 Task: Create a due date automation trigger when advanced on, on the wednesday of the week a card is due add fields with custom field "Resume" set to 10 at 11:00 AM.
Action: Mouse moved to (1154, 92)
Screenshot: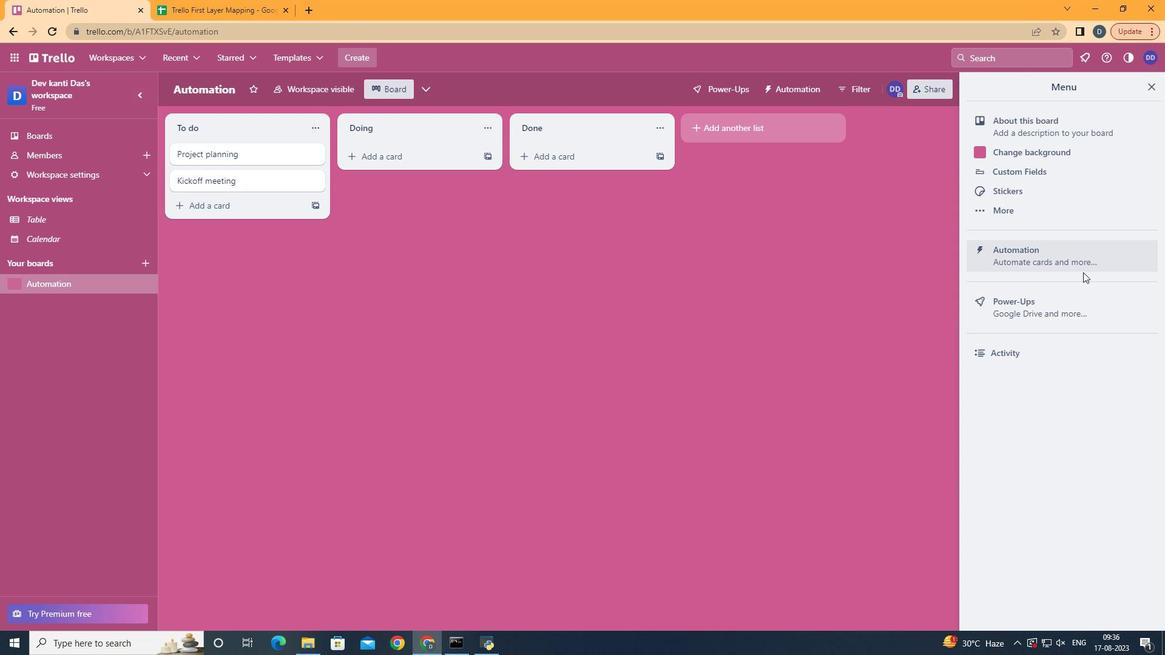 
Action: Mouse pressed left at (1154, 92)
Screenshot: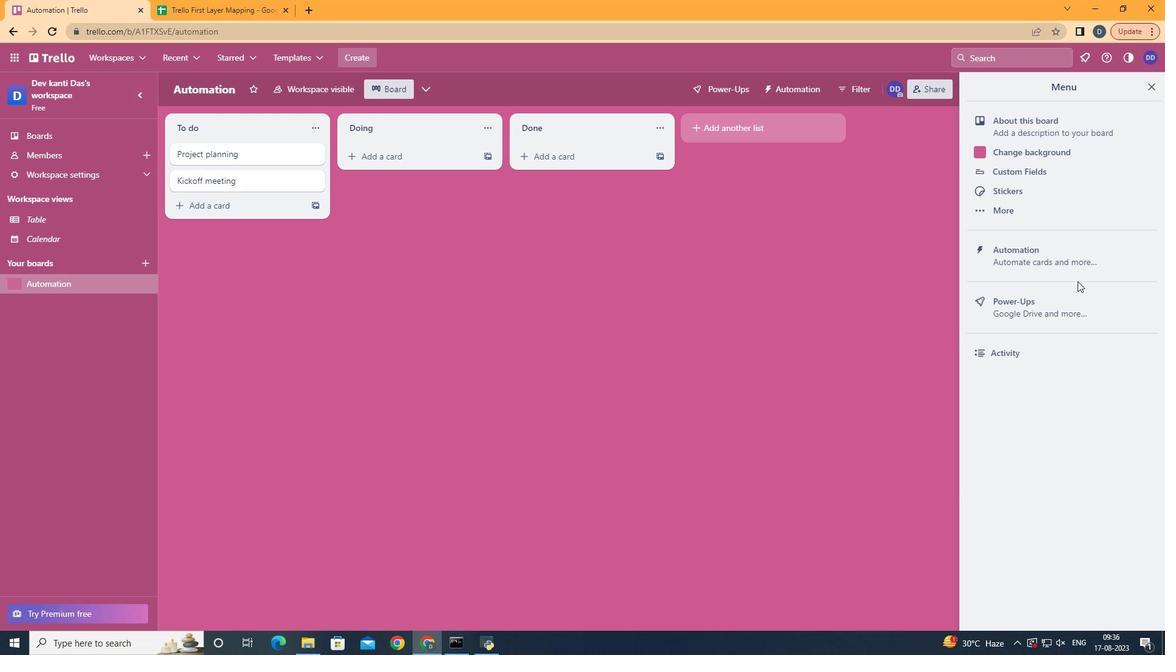 
Action: Mouse moved to (1082, 261)
Screenshot: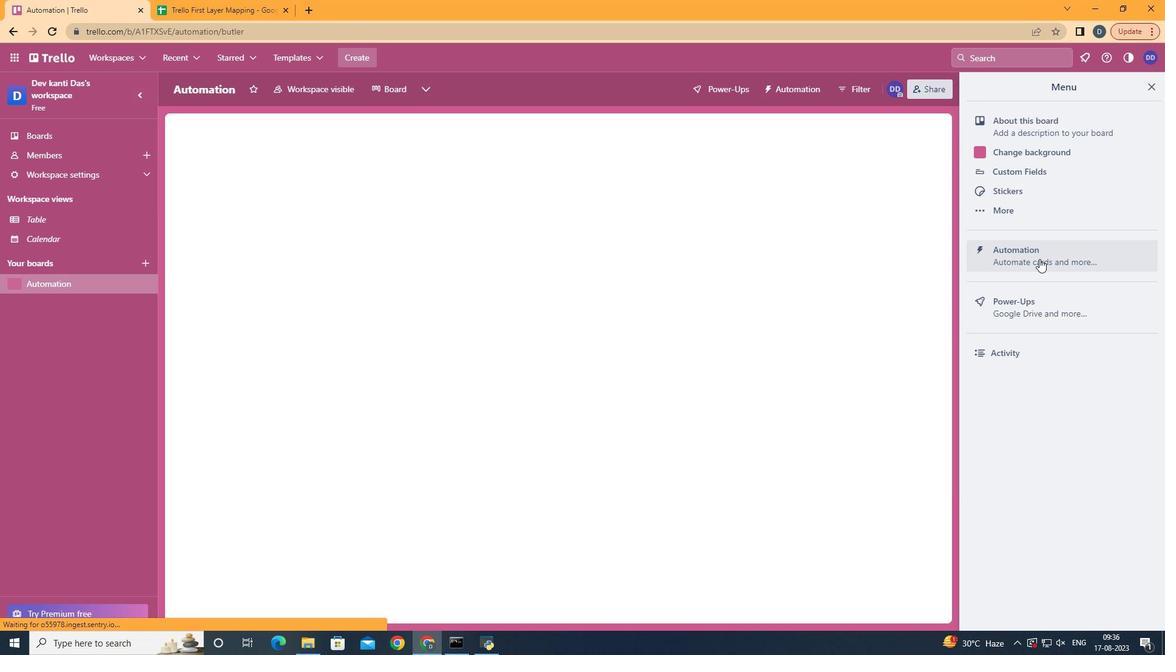 
Action: Mouse pressed left at (1082, 261)
Screenshot: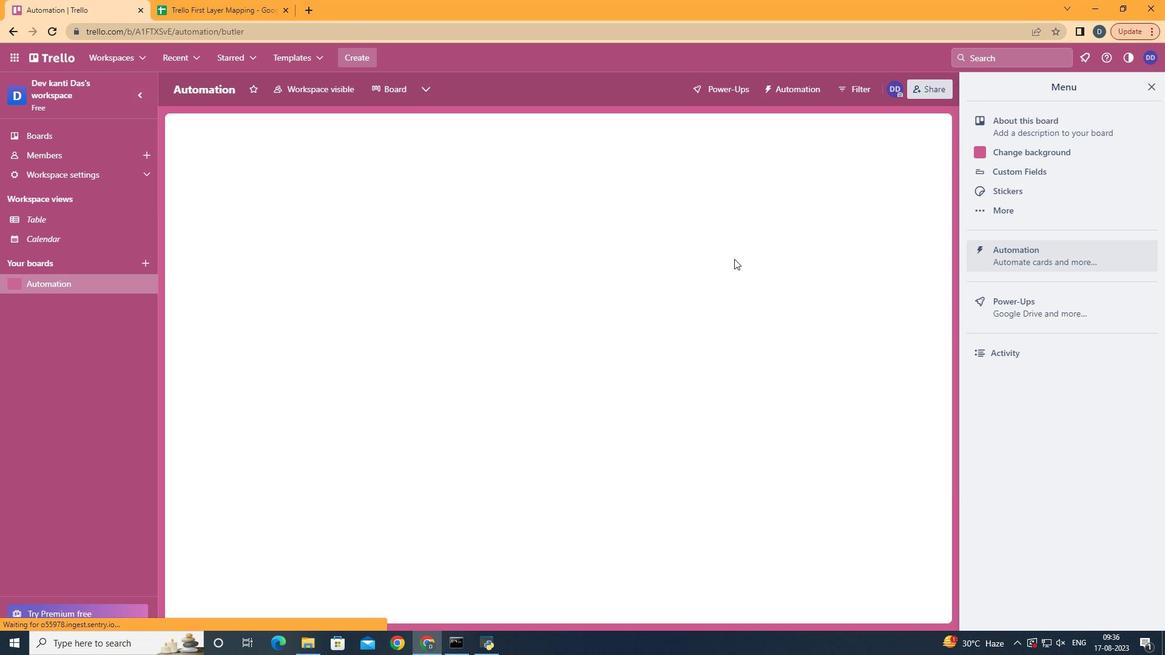
Action: Mouse moved to (235, 244)
Screenshot: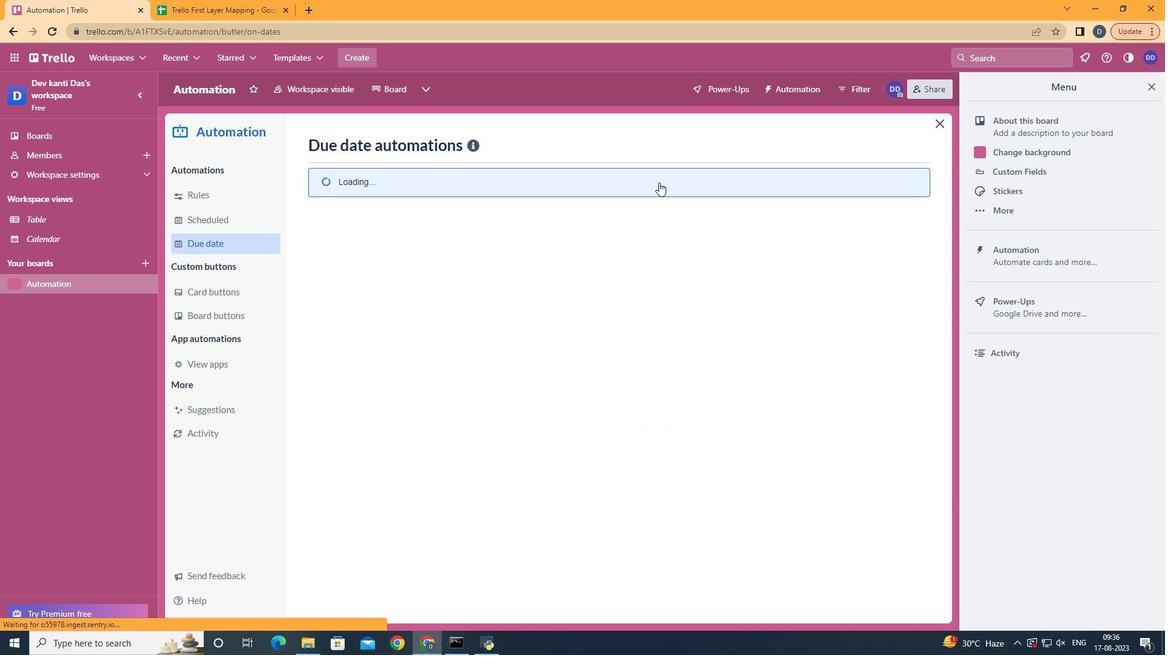 
Action: Mouse pressed left at (235, 244)
Screenshot: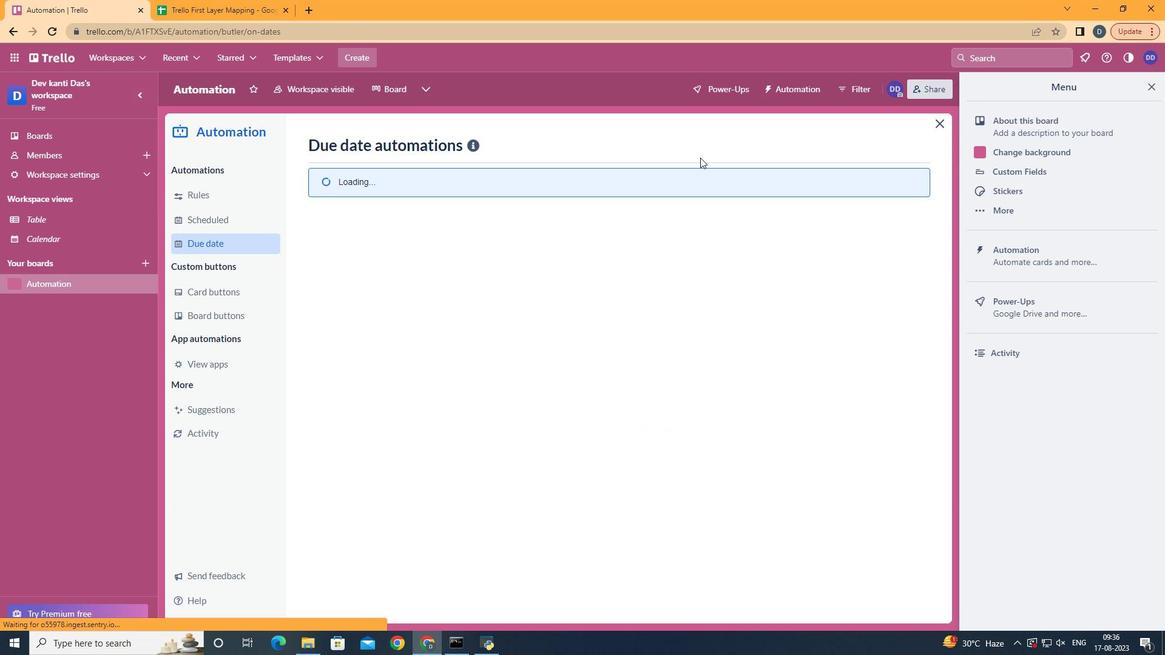 
Action: Mouse moved to (879, 142)
Screenshot: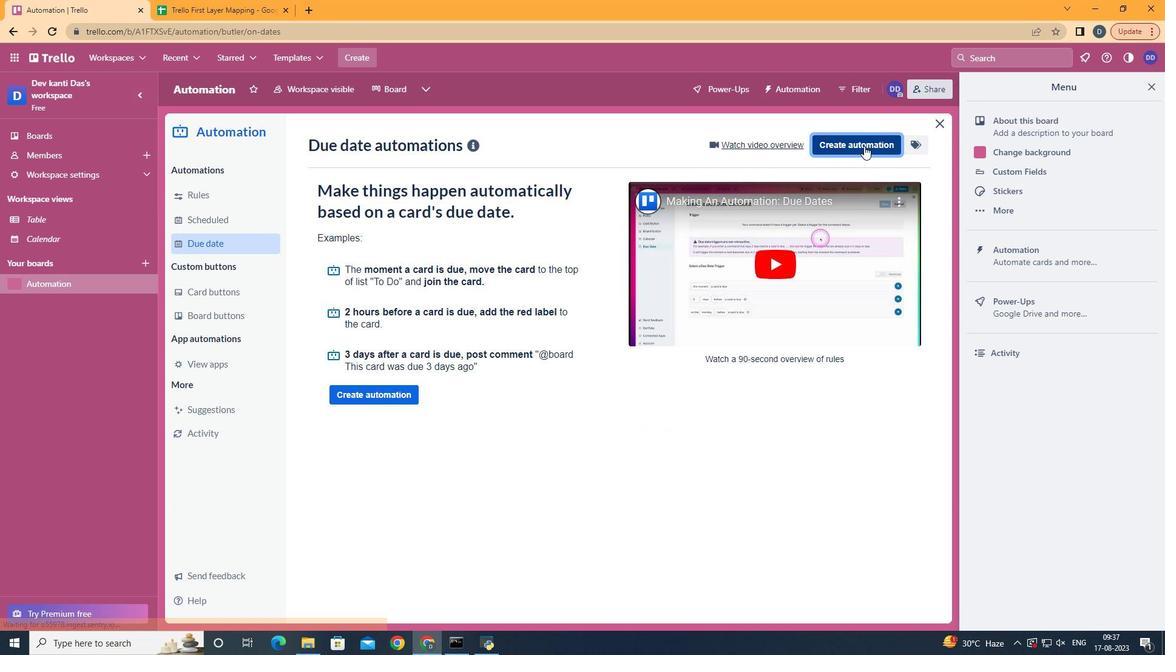 
Action: Mouse pressed left at (879, 142)
Screenshot: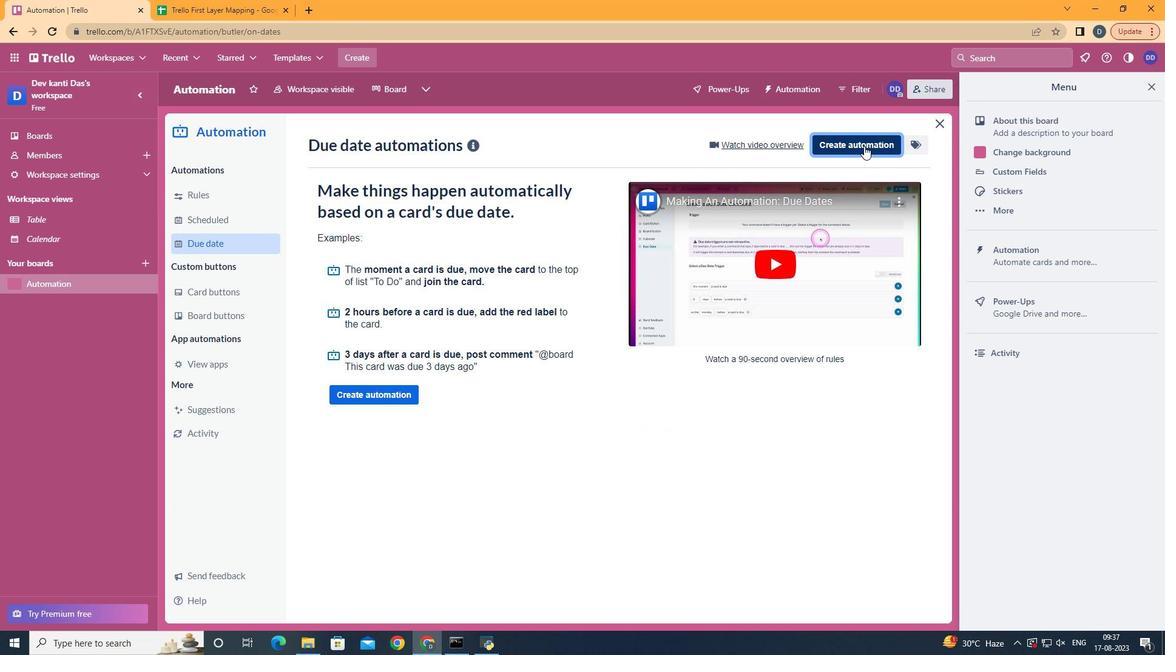 
Action: Mouse moved to (865, 148)
Screenshot: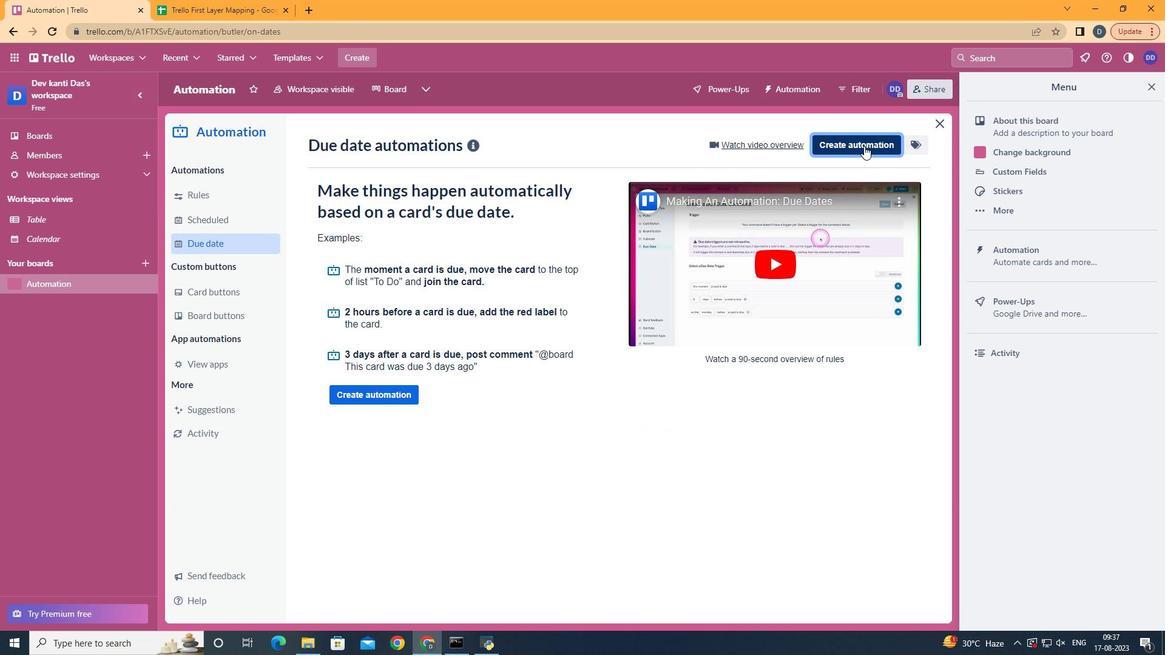 
Action: Mouse pressed left at (865, 148)
Screenshot: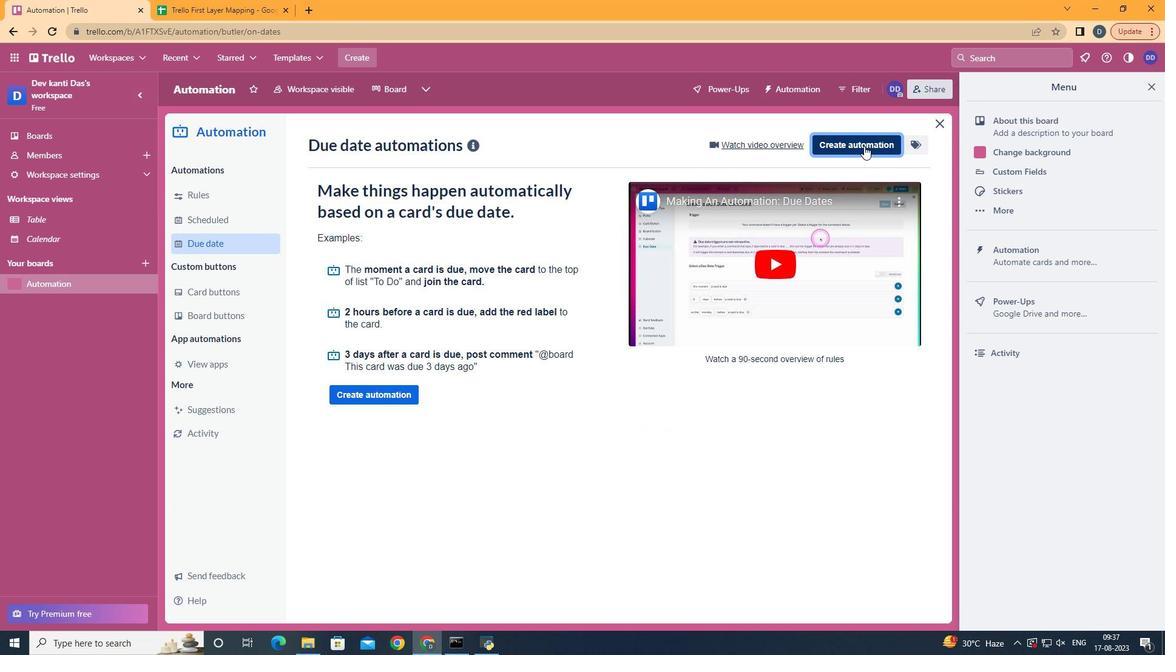 
Action: Mouse moved to (646, 266)
Screenshot: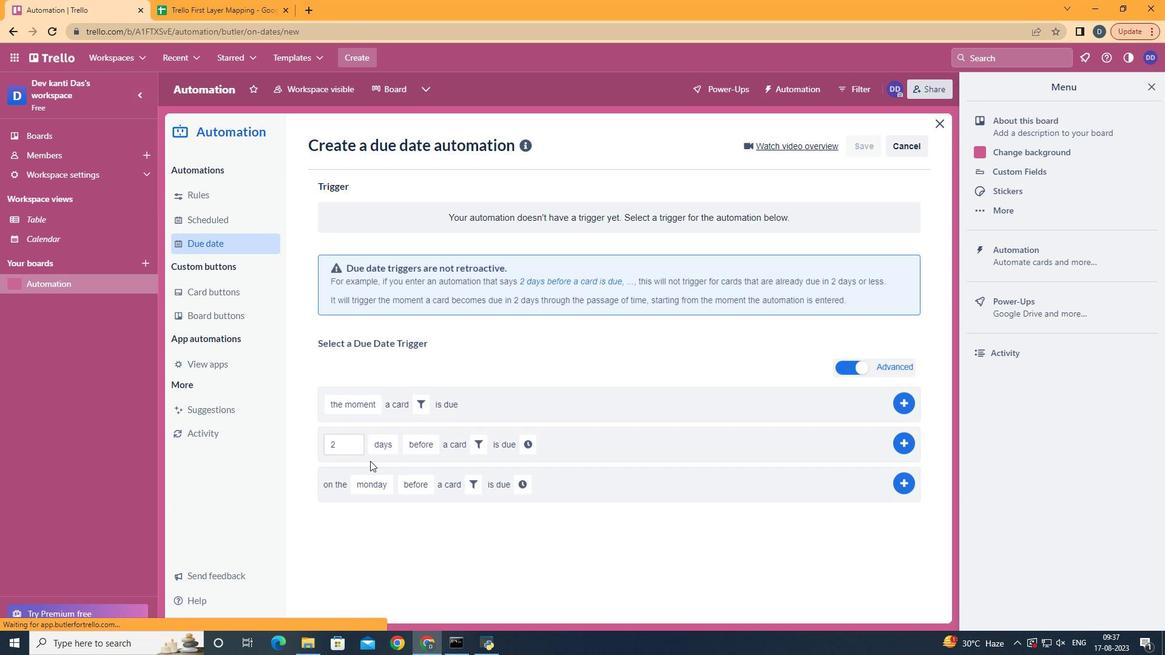 
Action: Mouse pressed left at (646, 266)
Screenshot: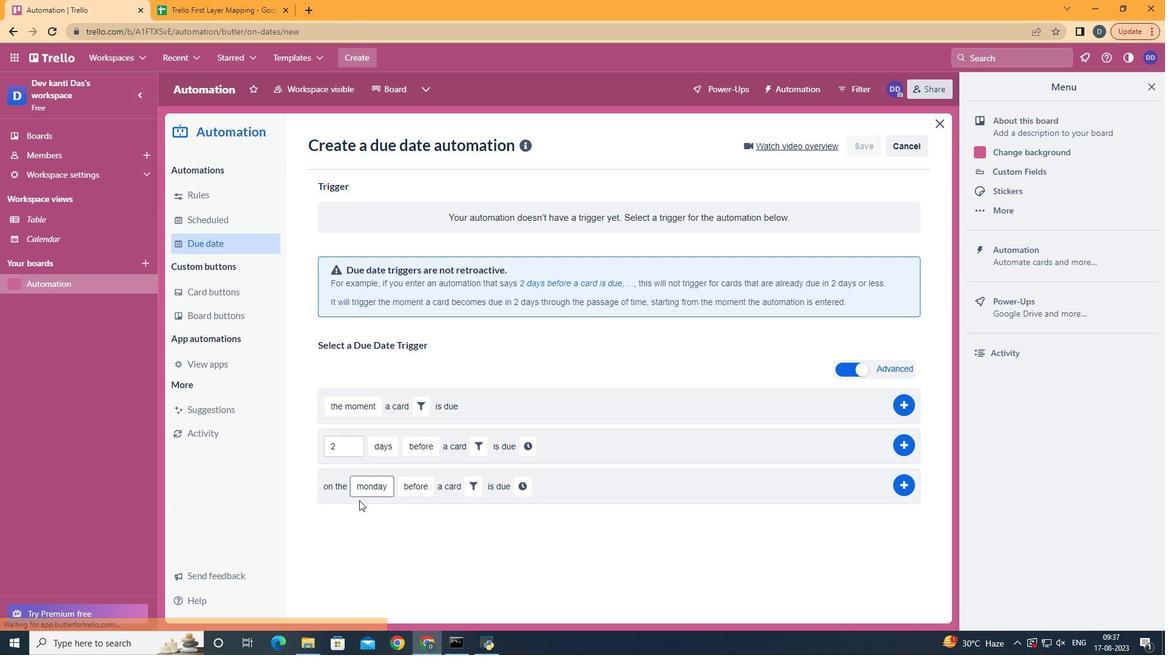 
Action: Mouse moved to (393, 360)
Screenshot: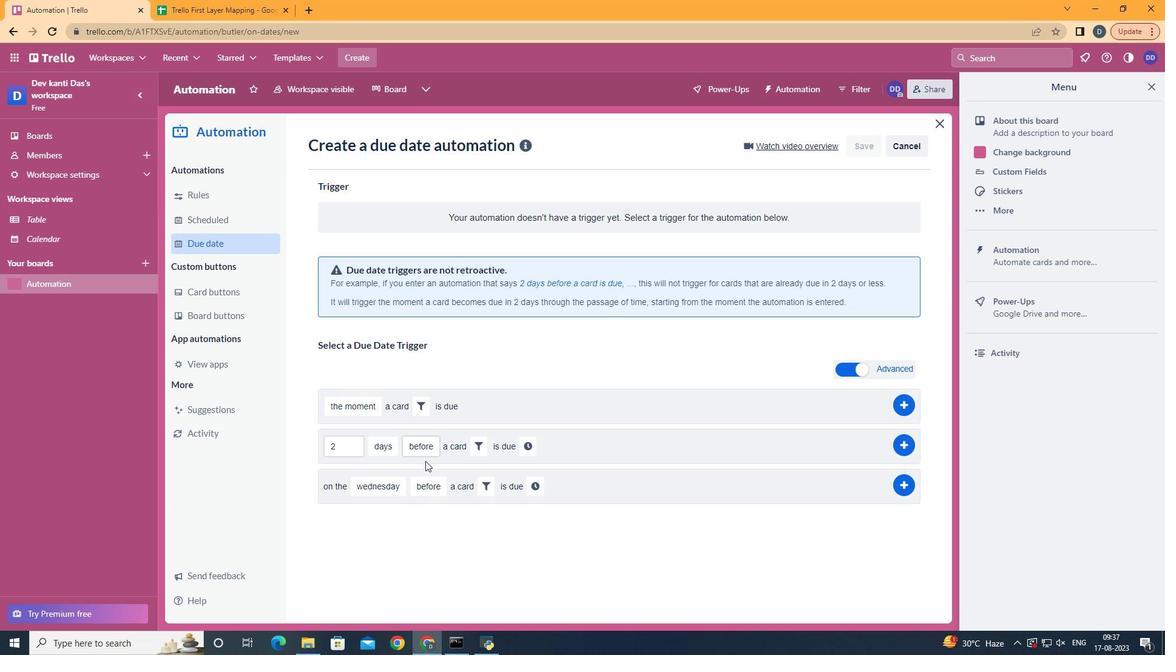 
Action: Mouse pressed left at (393, 360)
Screenshot: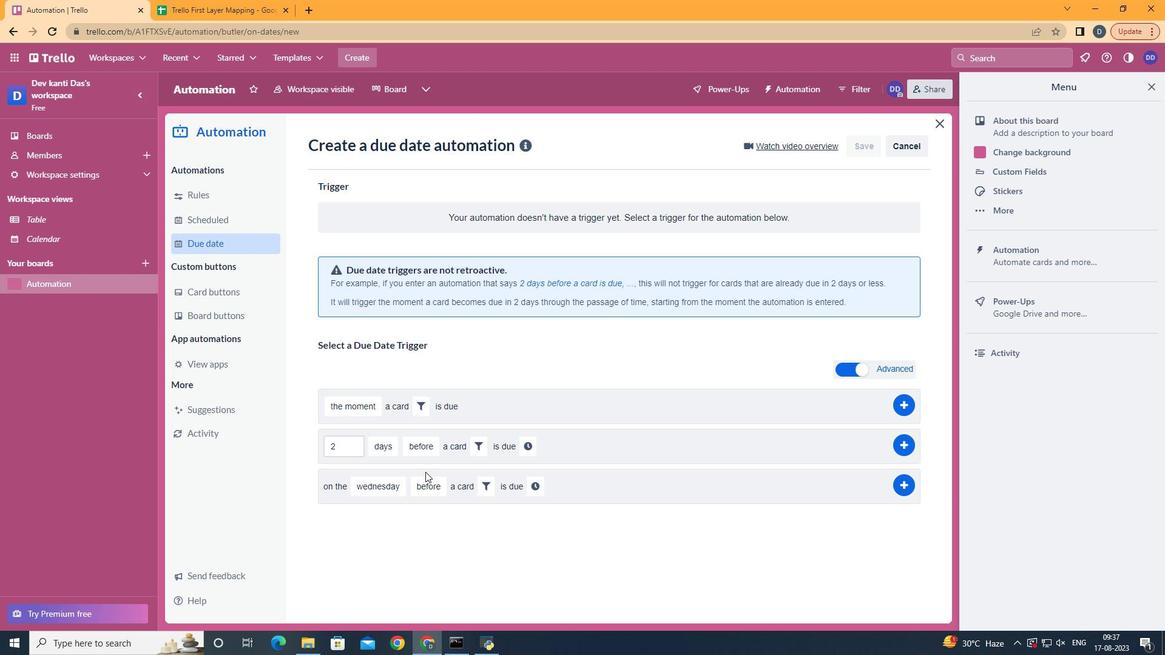 
Action: Mouse moved to (449, 561)
Screenshot: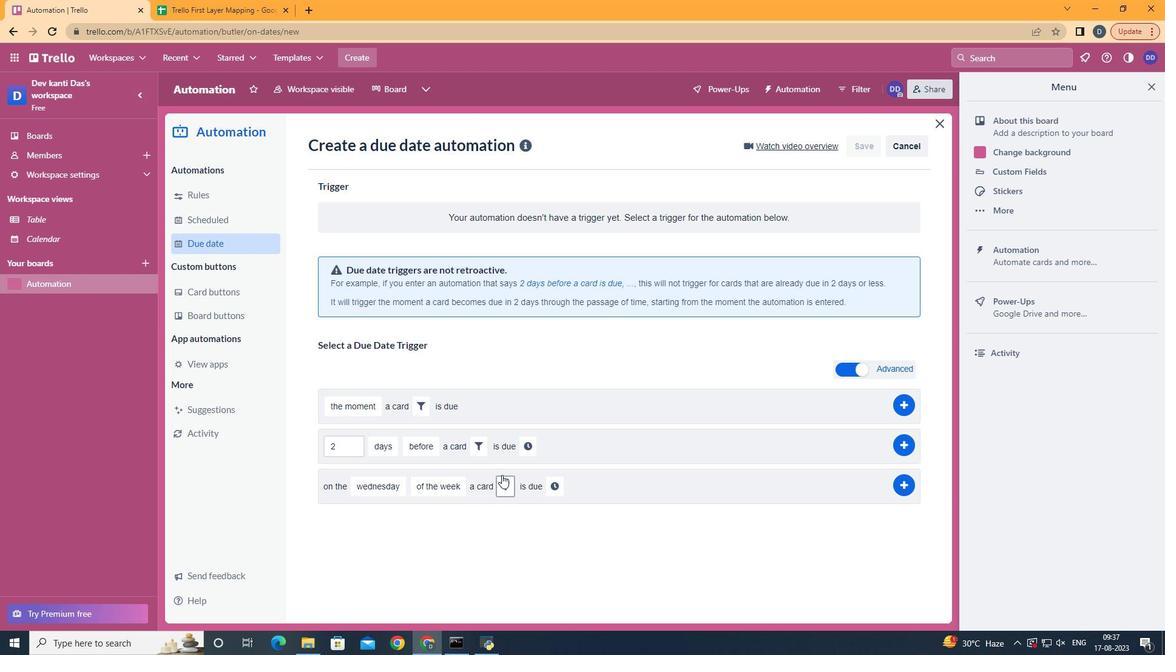 
Action: Mouse pressed left at (449, 561)
Screenshot: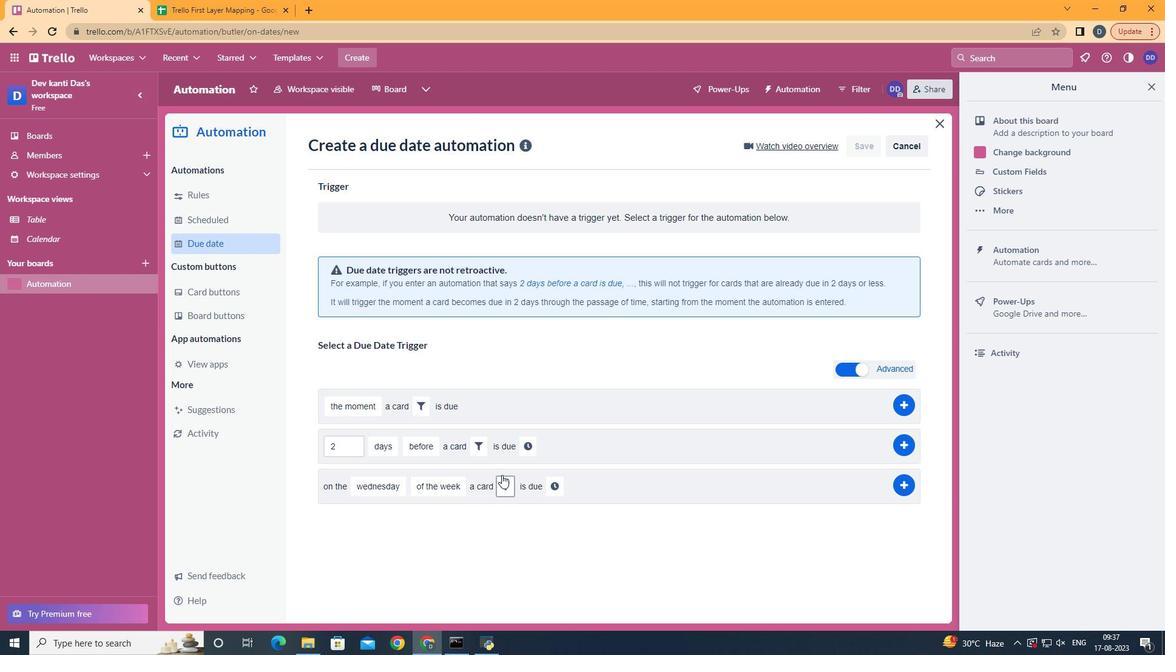 
Action: Mouse moved to (503, 476)
Screenshot: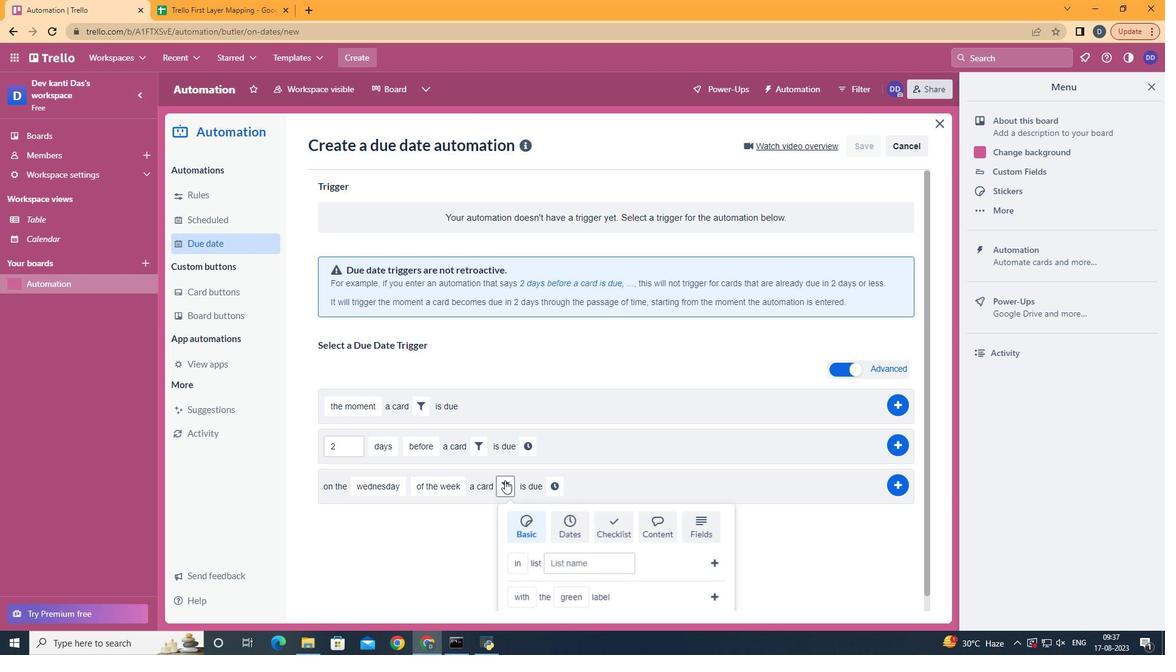 
Action: Mouse pressed left at (503, 476)
Screenshot: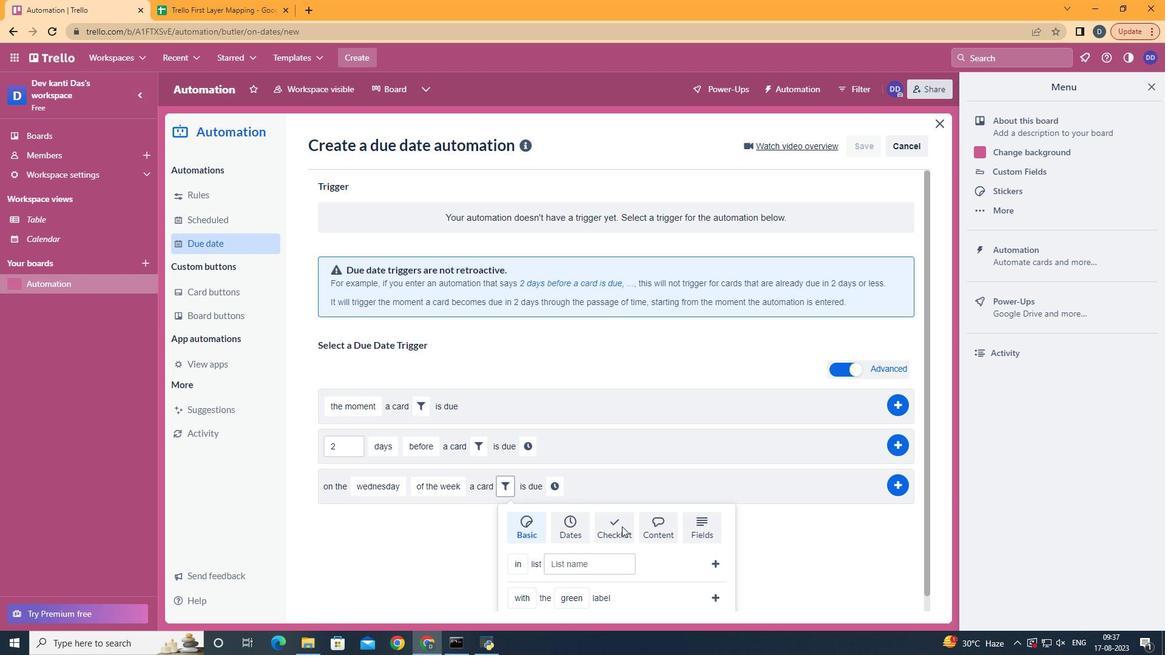 
Action: Mouse moved to (693, 532)
Screenshot: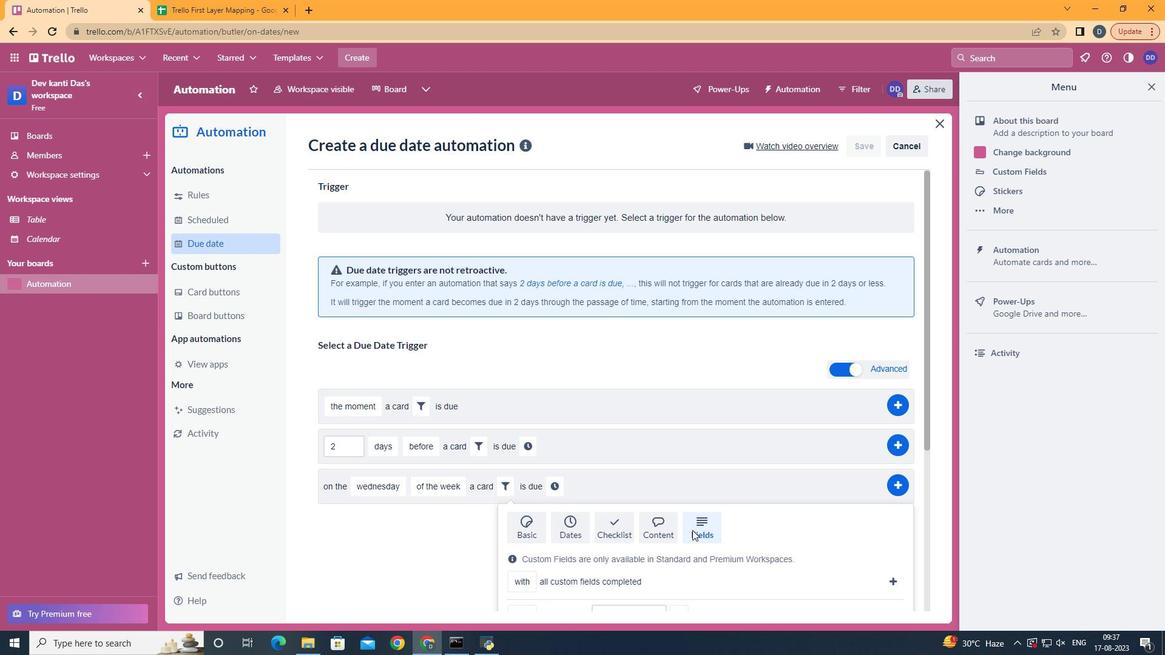 
Action: Mouse pressed left at (693, 532)
Screenshot: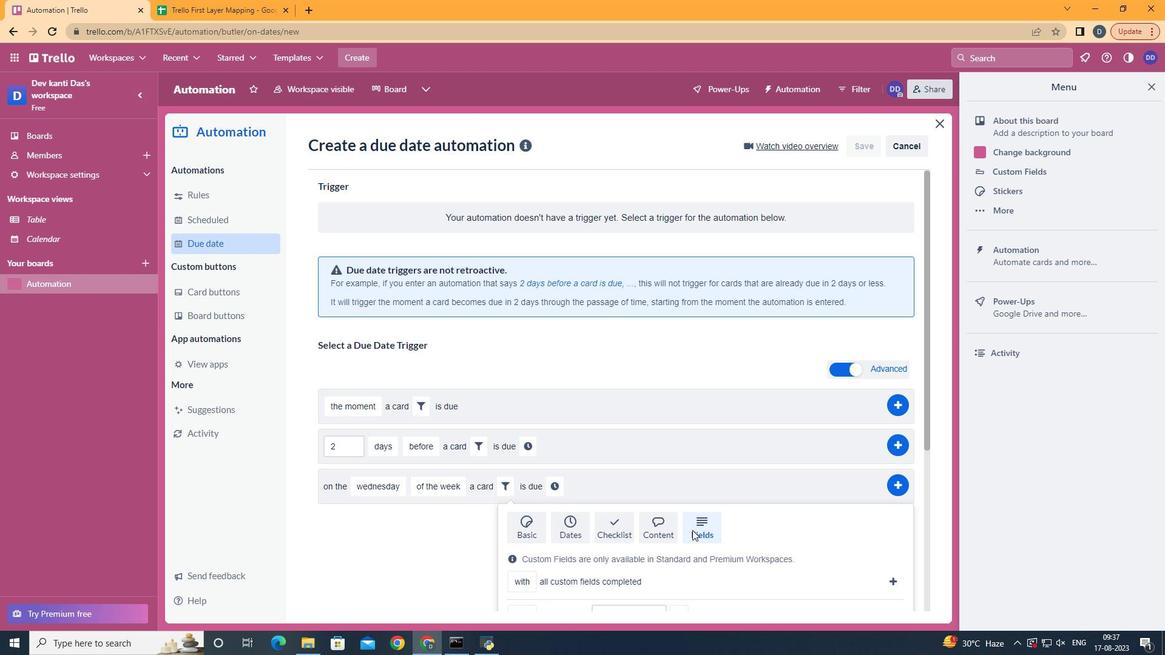 
Action: Mouse moved to (694, 532)
Screenshot: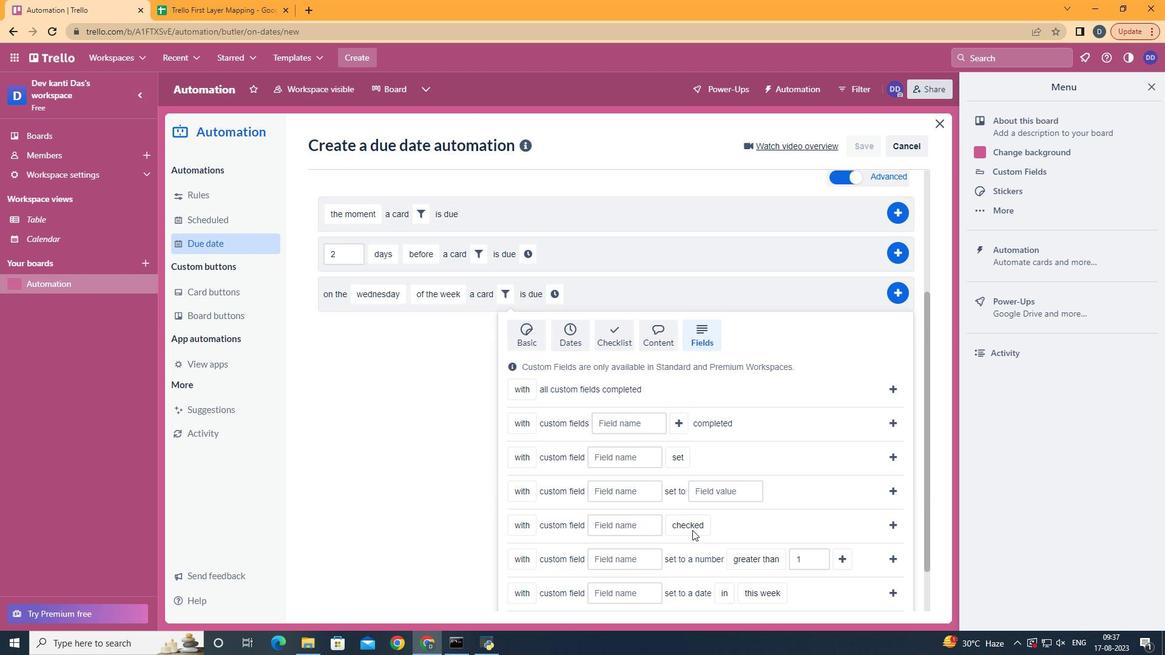 
Action: Mouse scrolled (694, 531) with delta (0, 0)
Screenshot: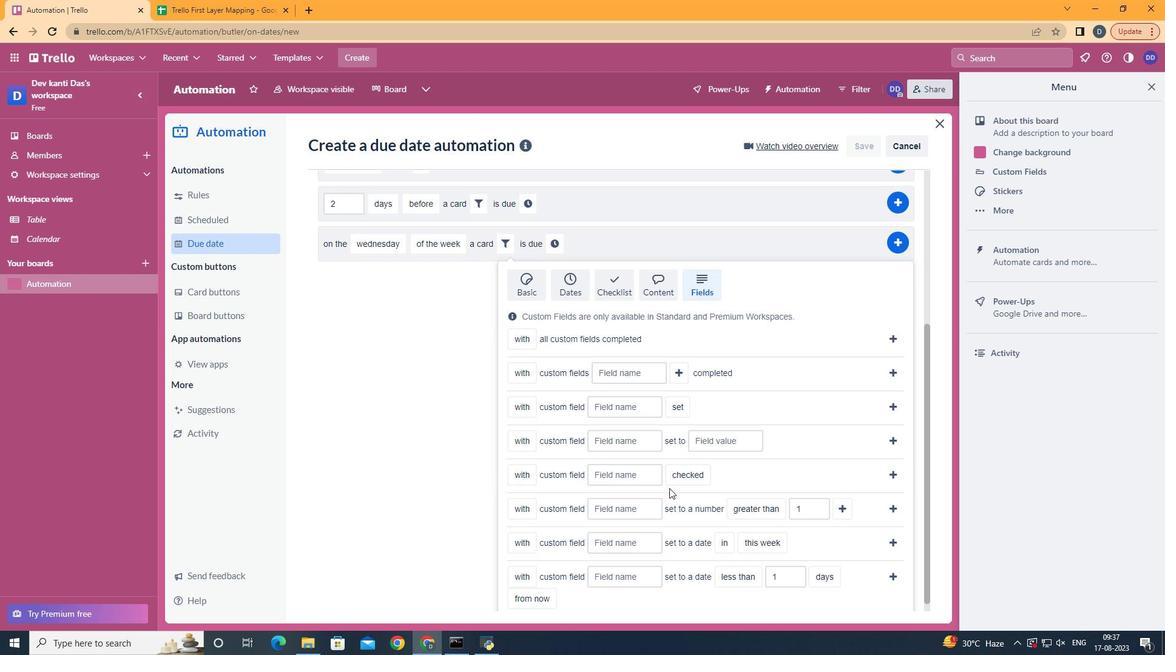 
Action: Mouse scrolled (694, 531) with delta (0, 0)
Screenshot: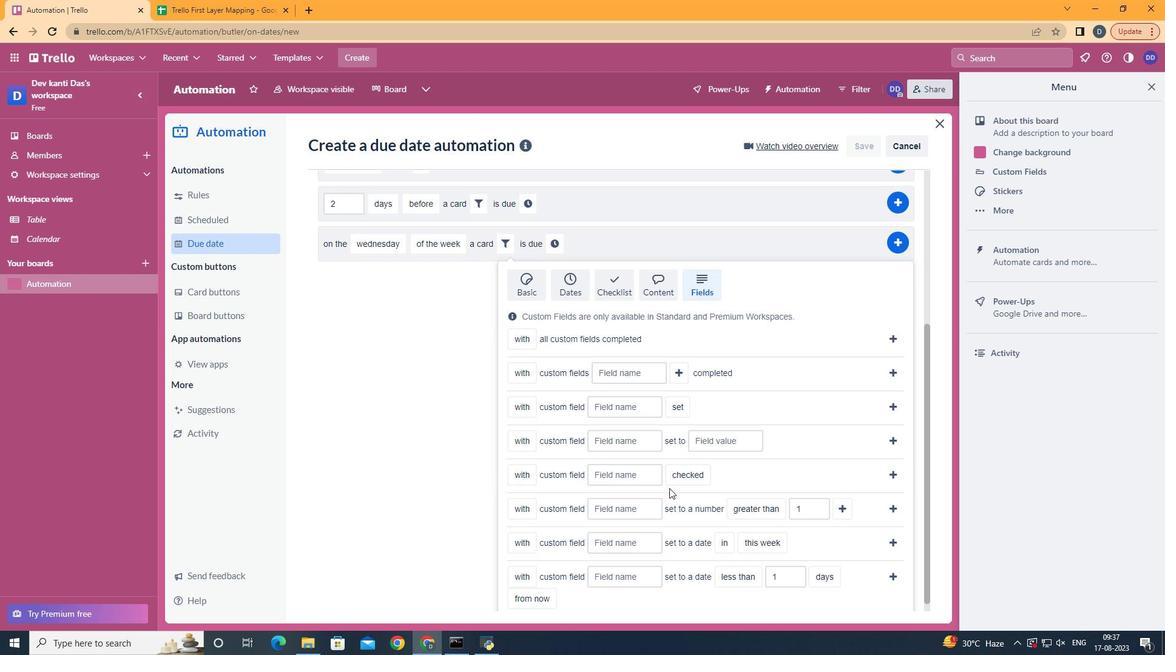 
Action: Mouse scrolled (694, 531) with delta (0, 0)
Screenshot: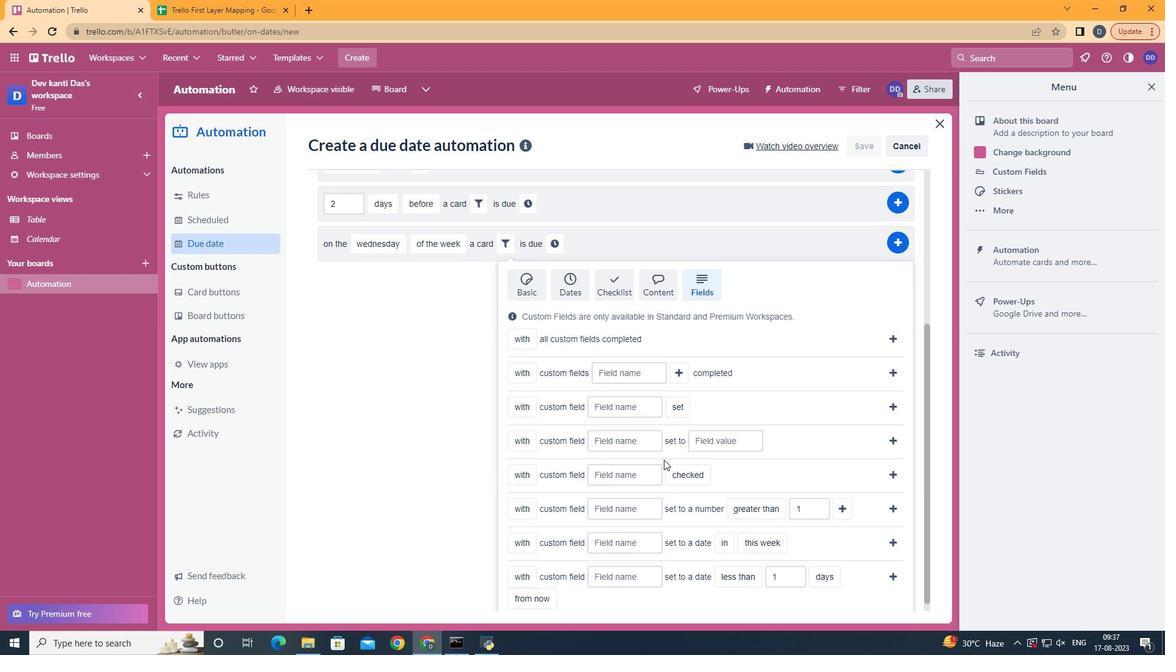 
Action: Mouse scrolled (694, 531) with delta (0, 0)
Screenshot: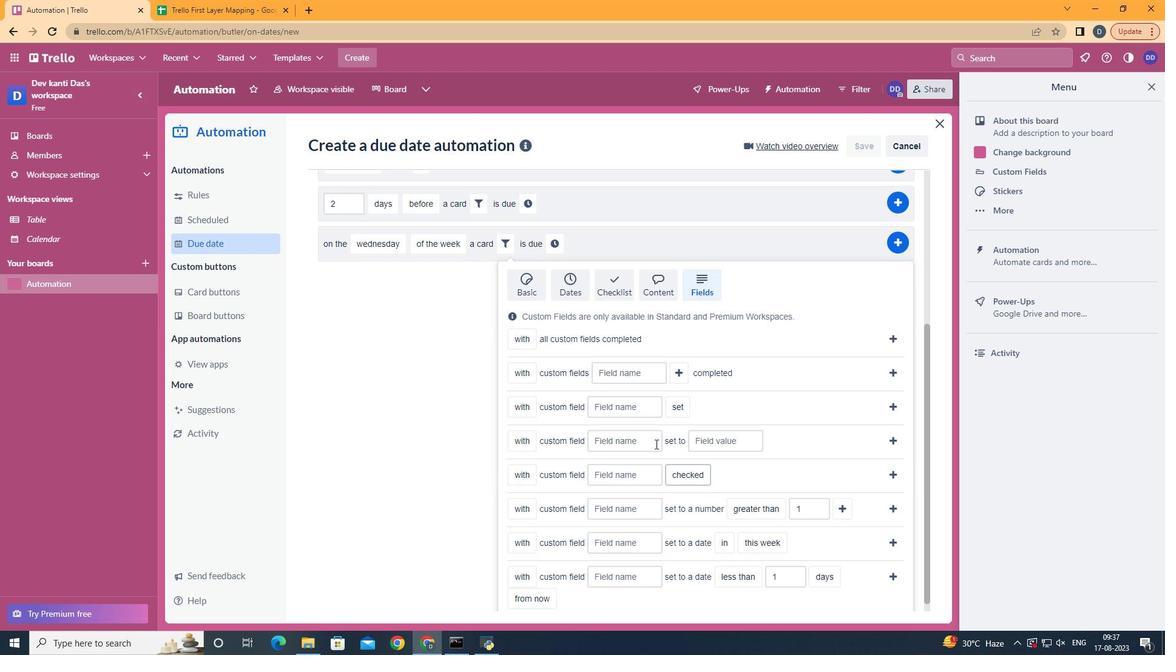 
Action: Mouse moved to (649, 439)
Screenshot: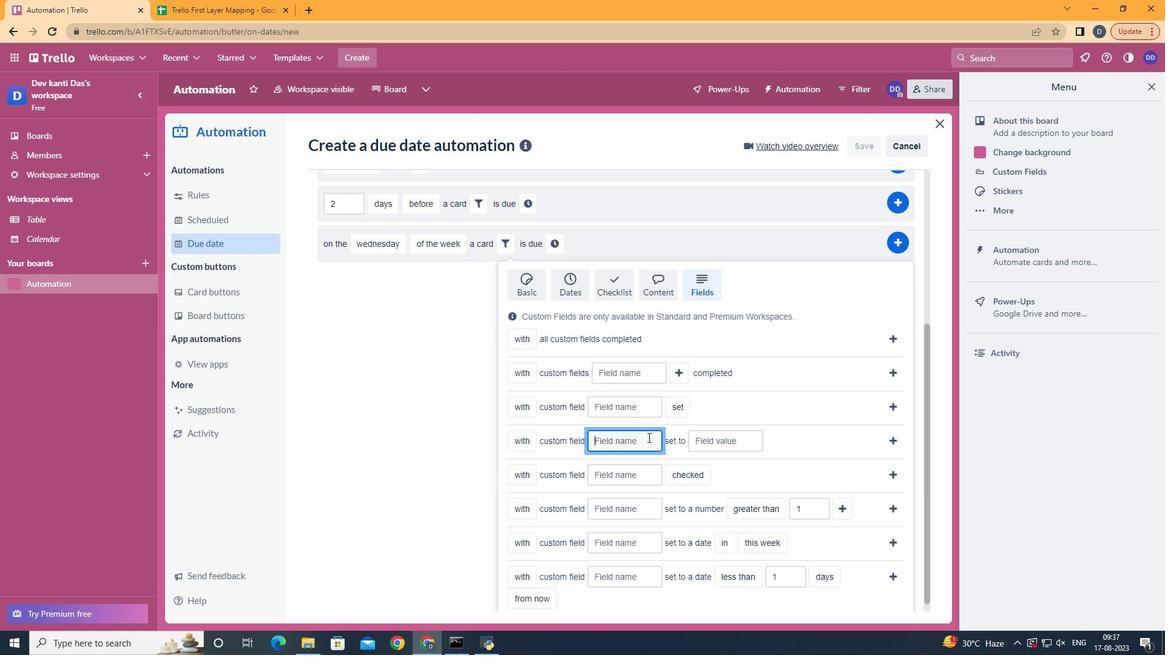 
Action: Mouse pressed left at (649, 439)
Screenshot: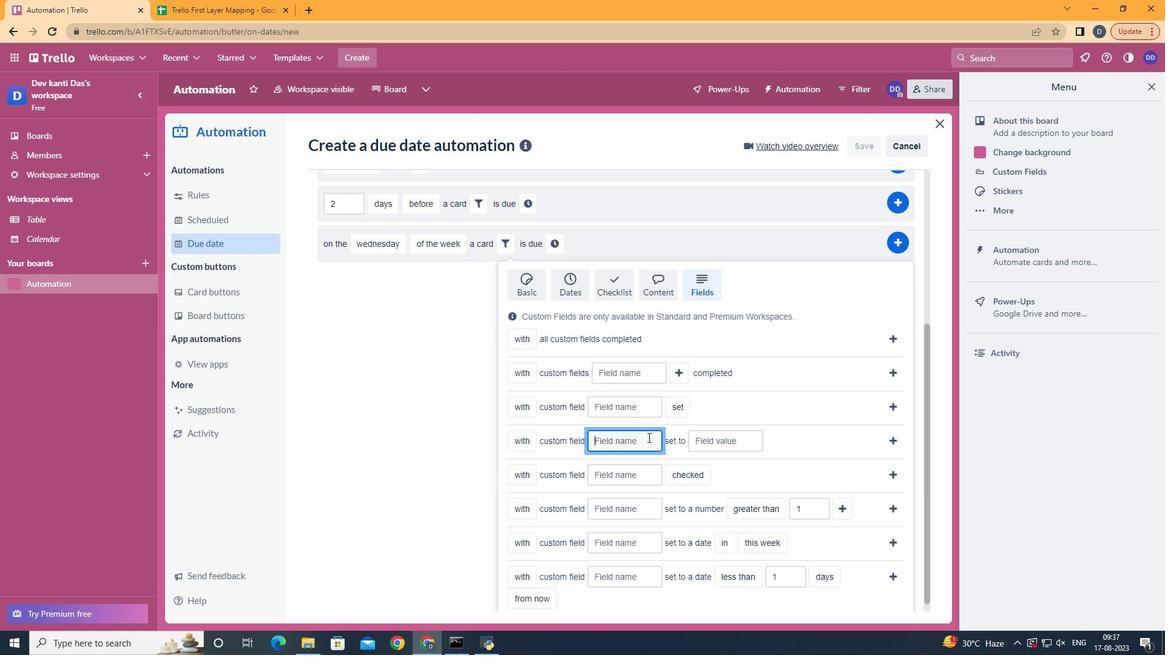 
Action: Key pressed <Key.shift>Resume
Screenshot: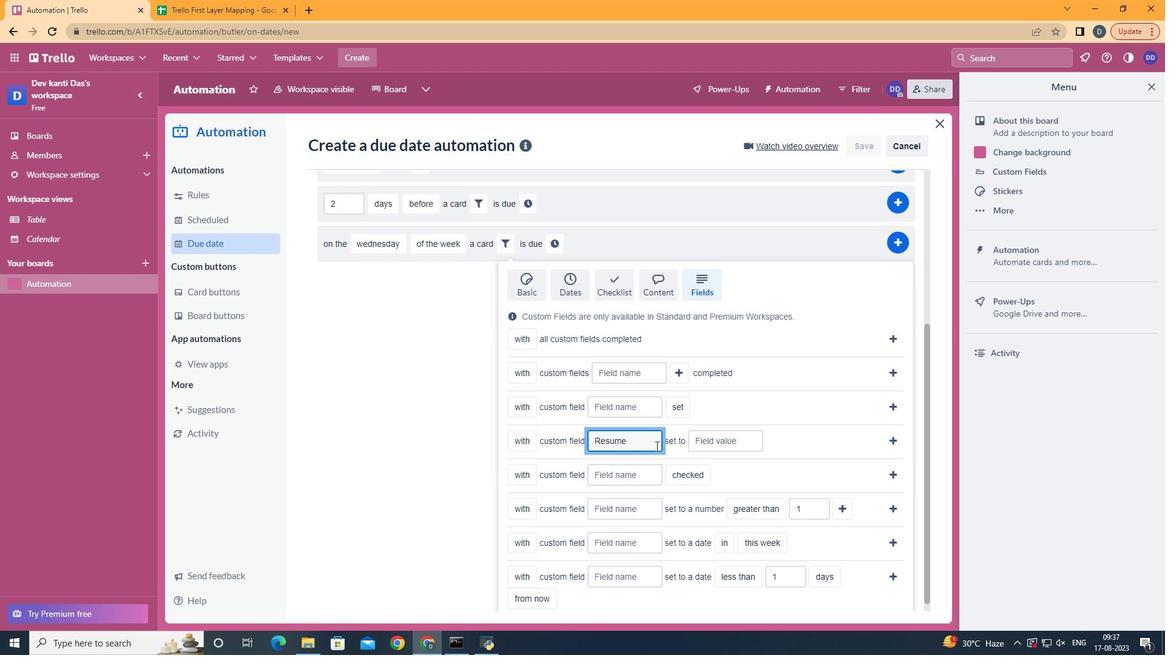 
Action: Mouse moved to (738, 445)
Screenshot: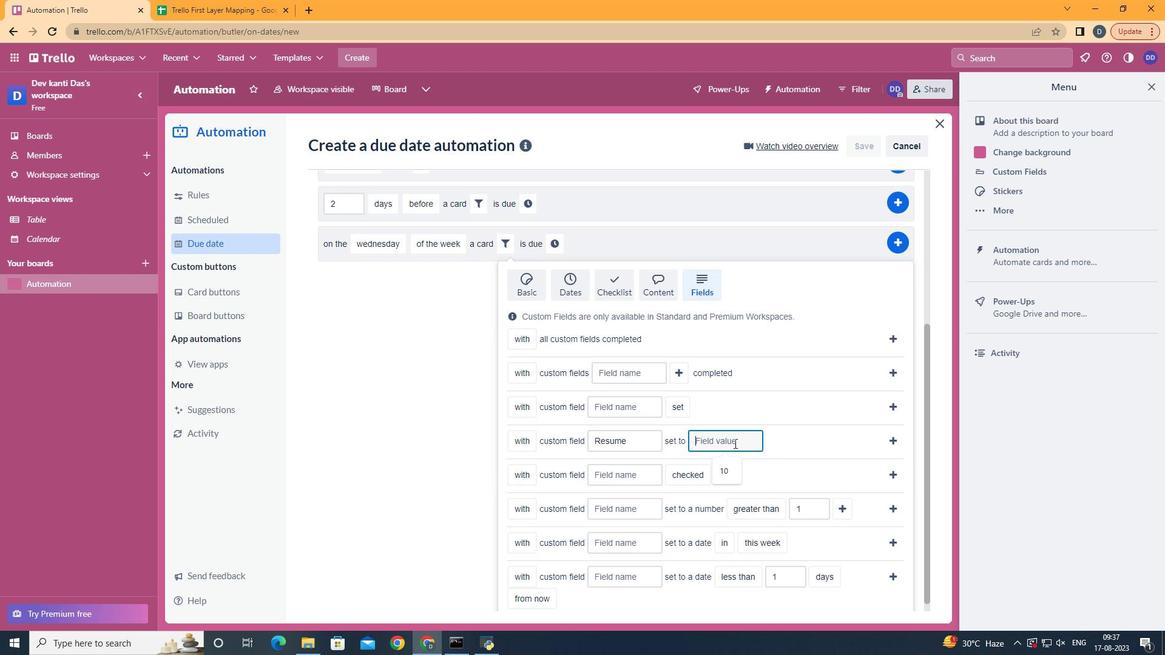 
Action: Mouse pressed left at (738, 445)
Screenshot: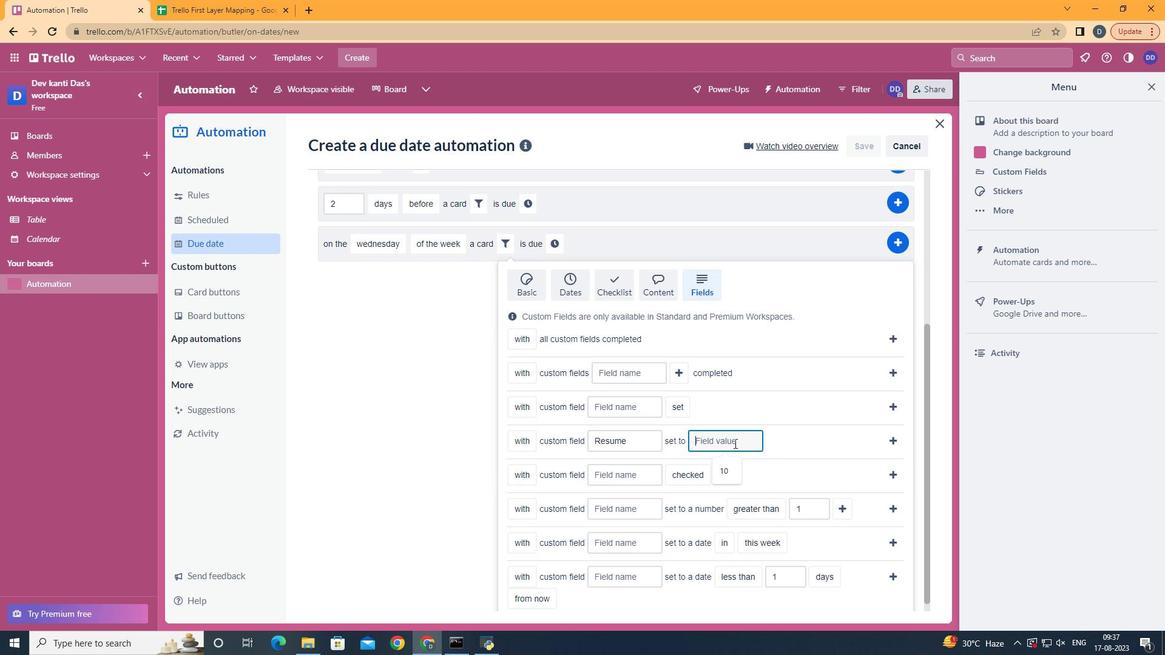 
Action: Mouse moved to (736, 445)
Screenshot: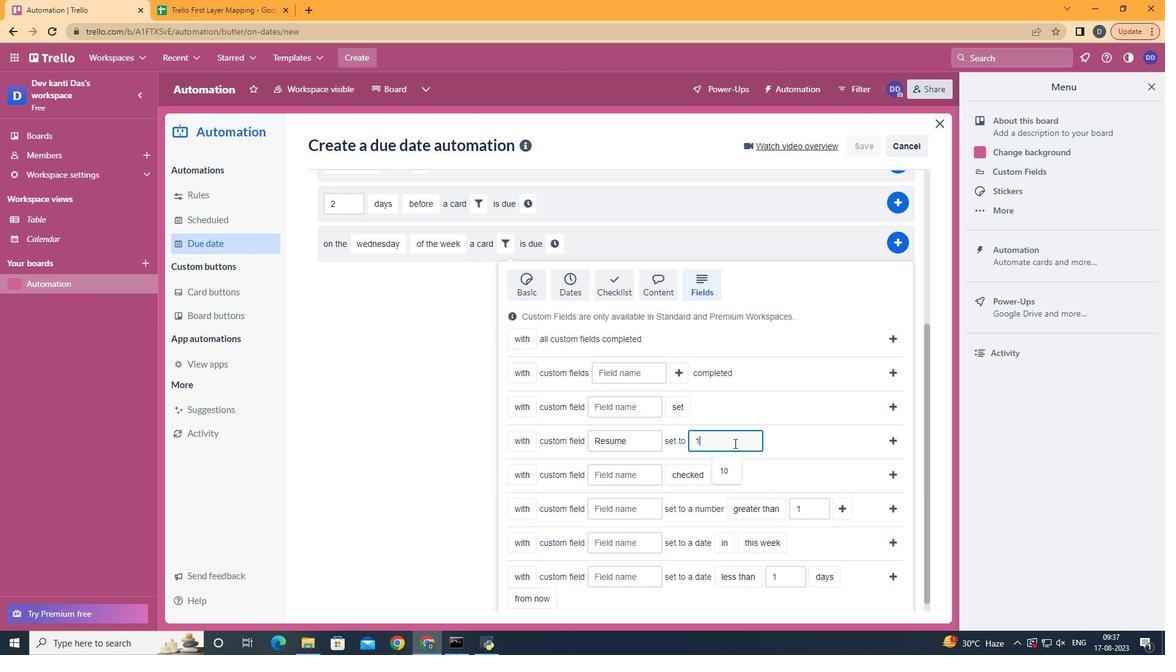 
Action: Key pressed 10
Screenshot: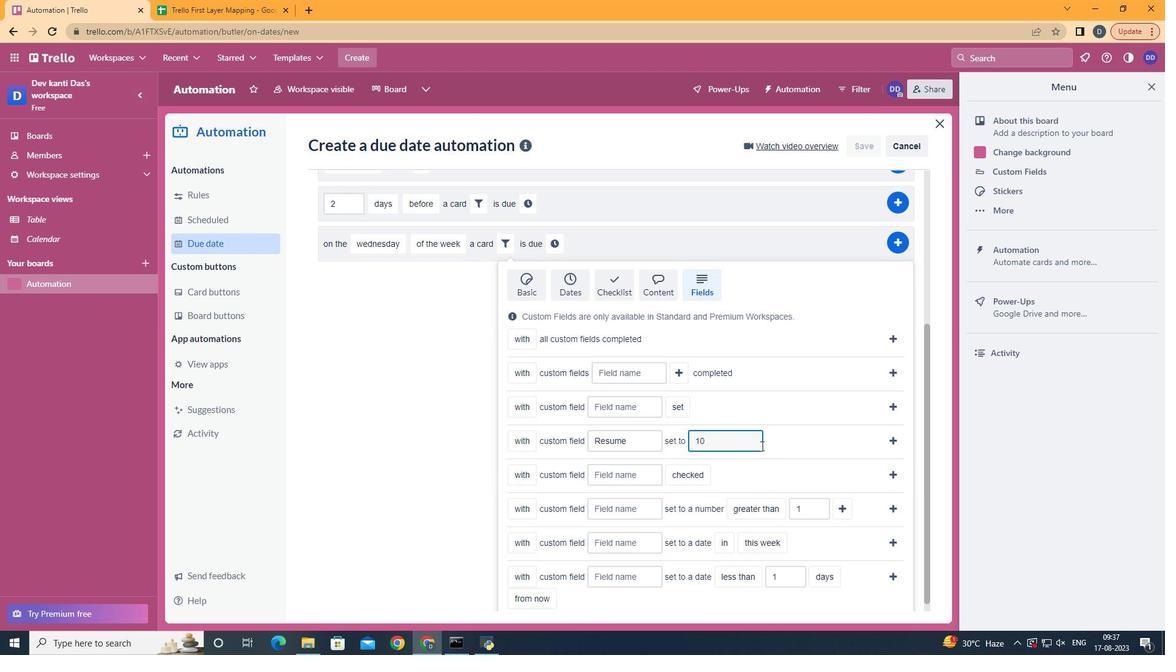 
Action: Mouse moved to (899, 445)
Screenshot: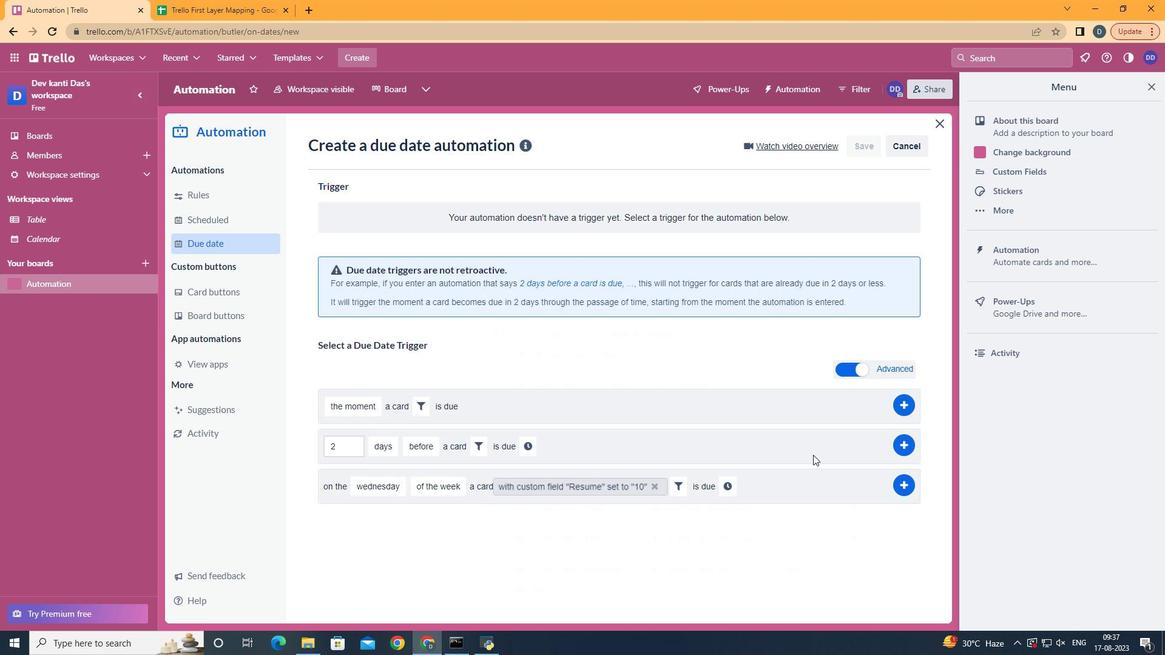 
Action: Mouse pressed left at (899, 445)
Screenshot: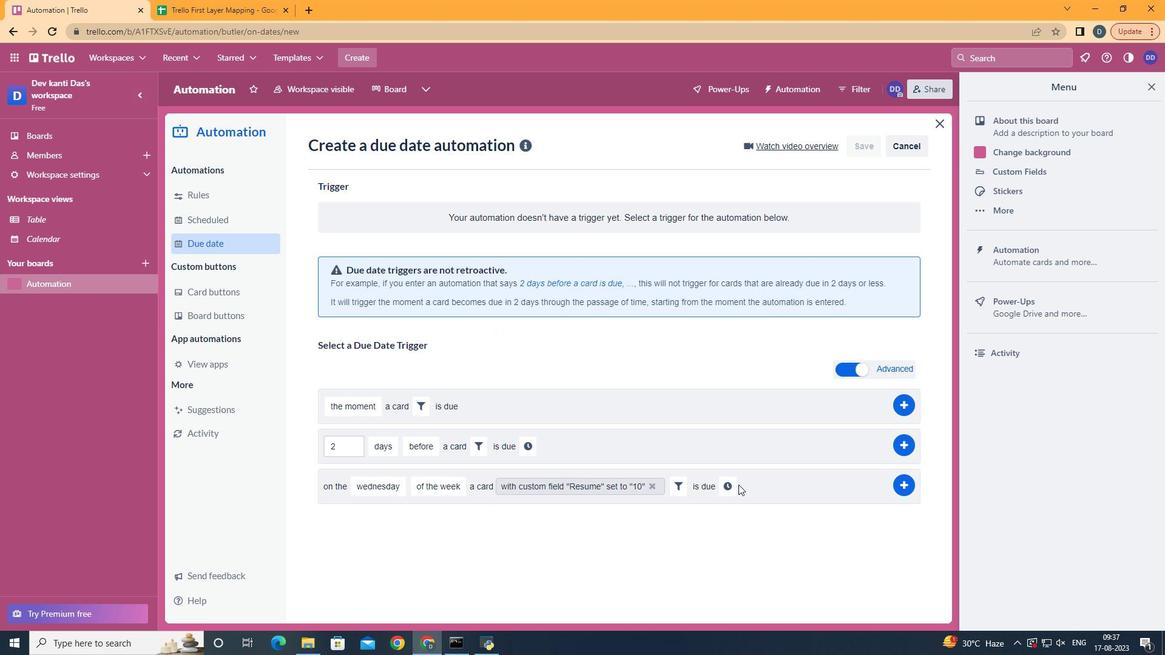 
Action: Mouse moved to (721, 495)
Screenshot: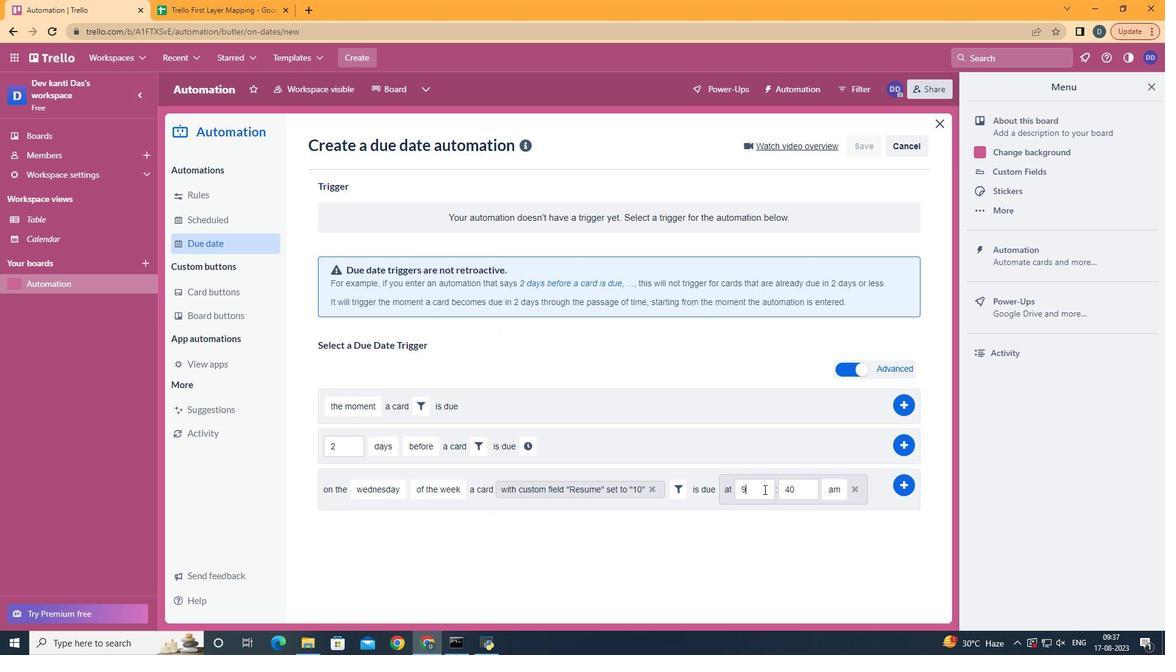 
Action: Mouse pressed left at (721, 495)
Screenshot: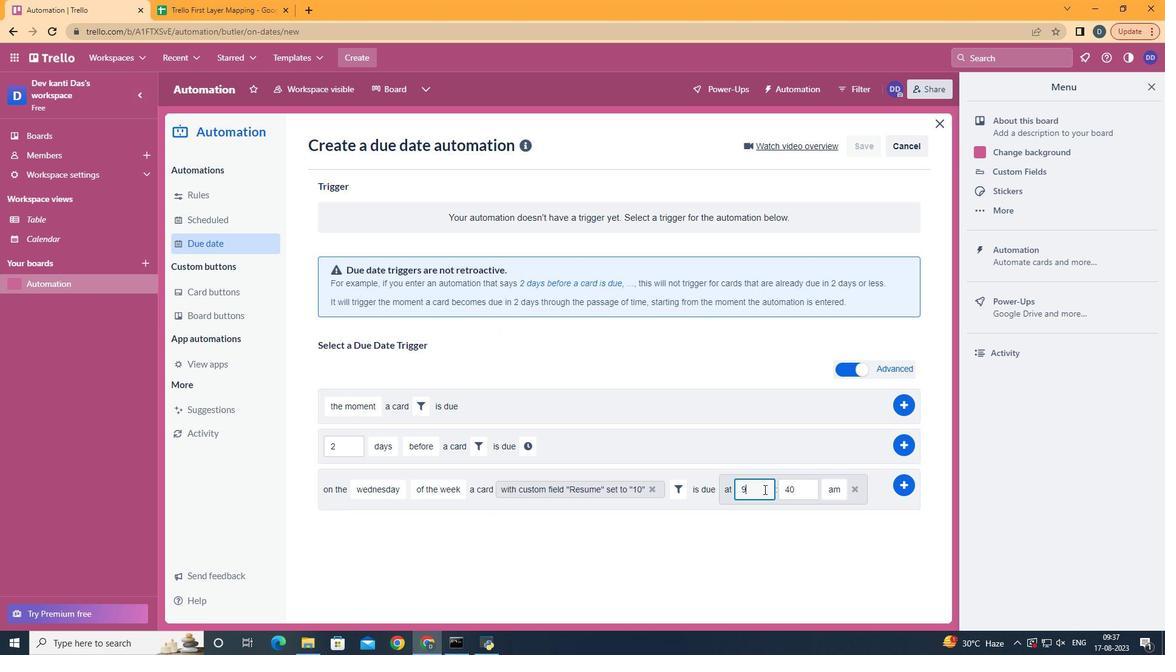 
Action: Mouse moved to (765, 491)
Screenshot: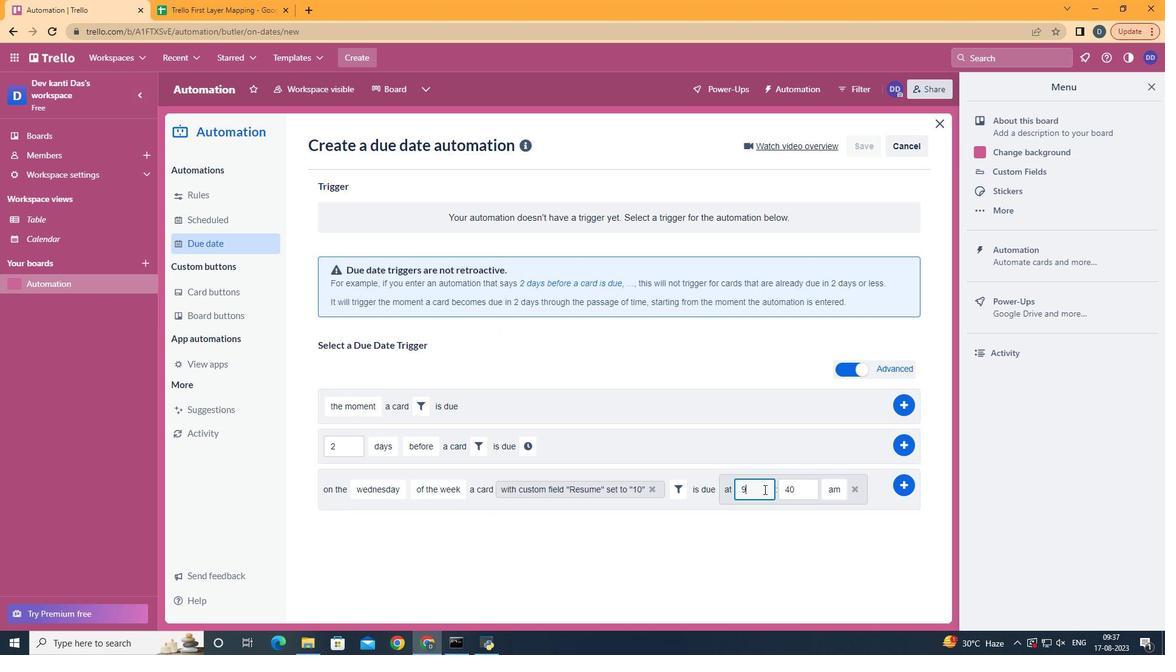 
Action: Mouse pressed left at (765, 491)
Screenshot: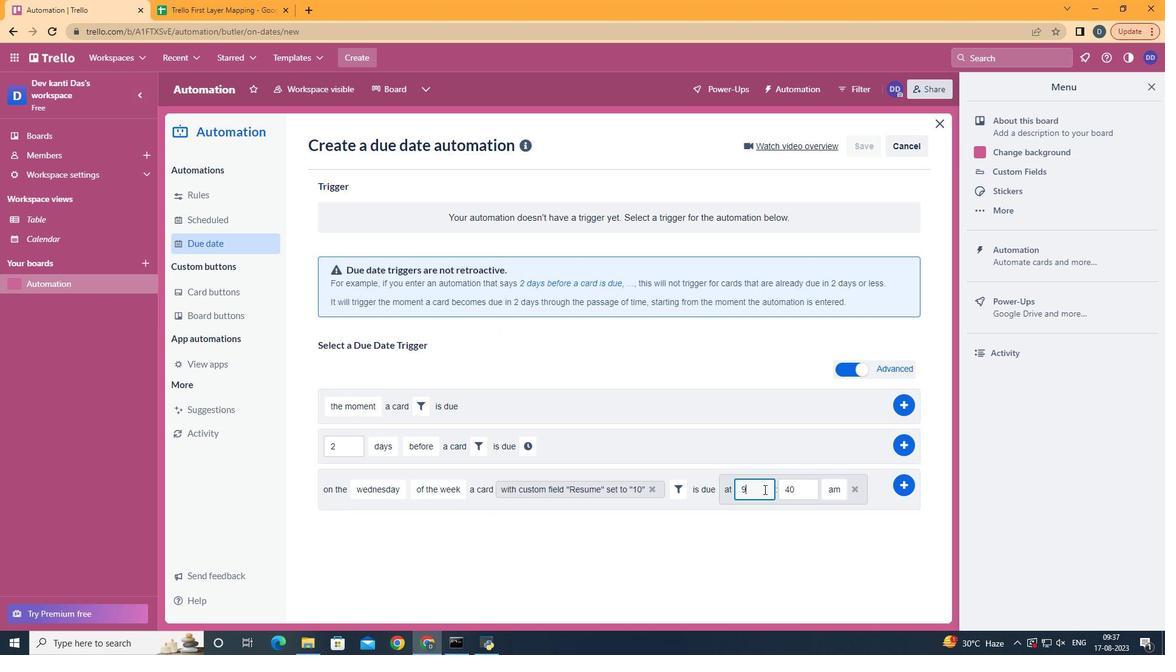 
Action: Key pressed <Key.backspace>11
Screenshot: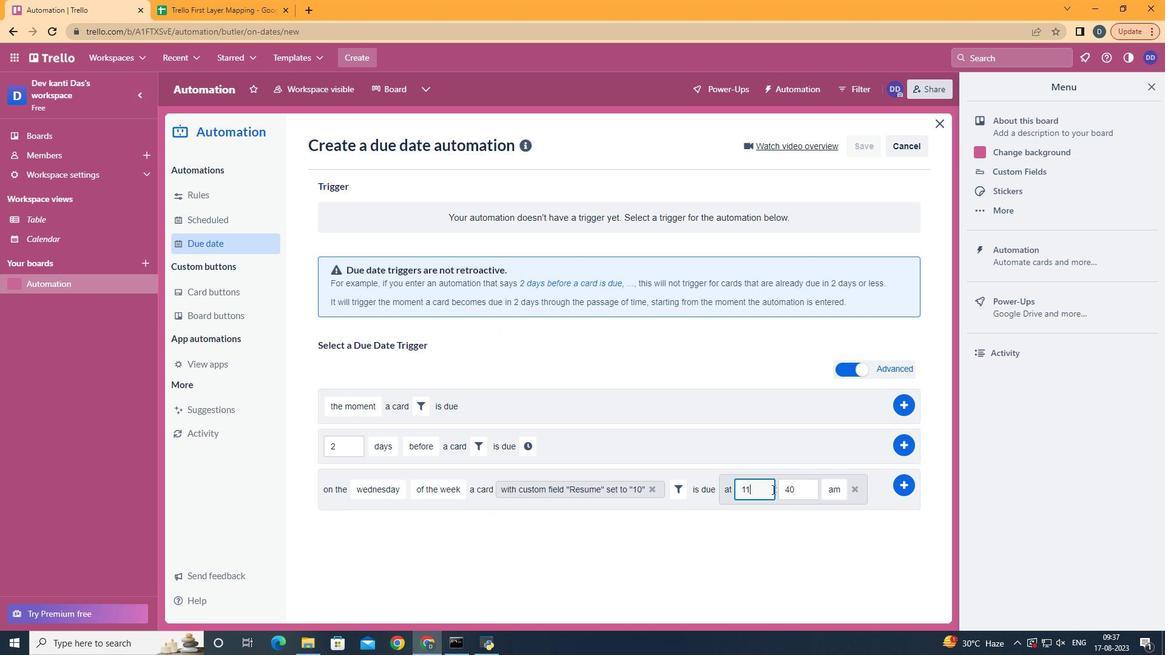 
Action: Mouse moved to (813, 495)
Screenshot: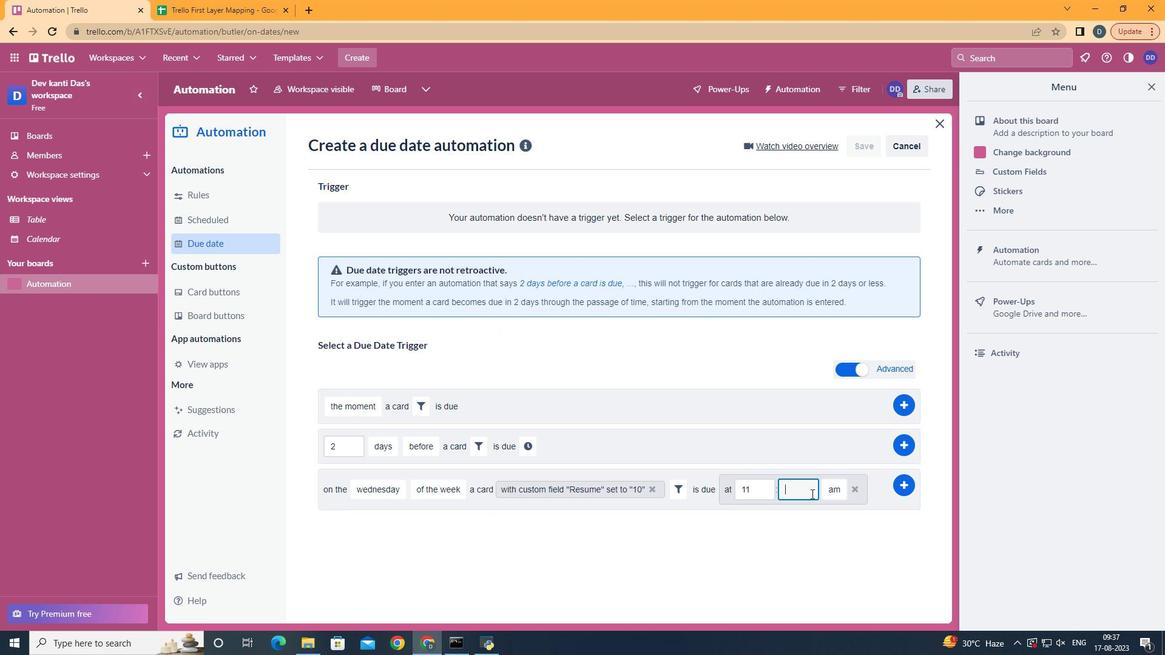 
Action: Mouse pressed left at (813, 495)
Screenshot: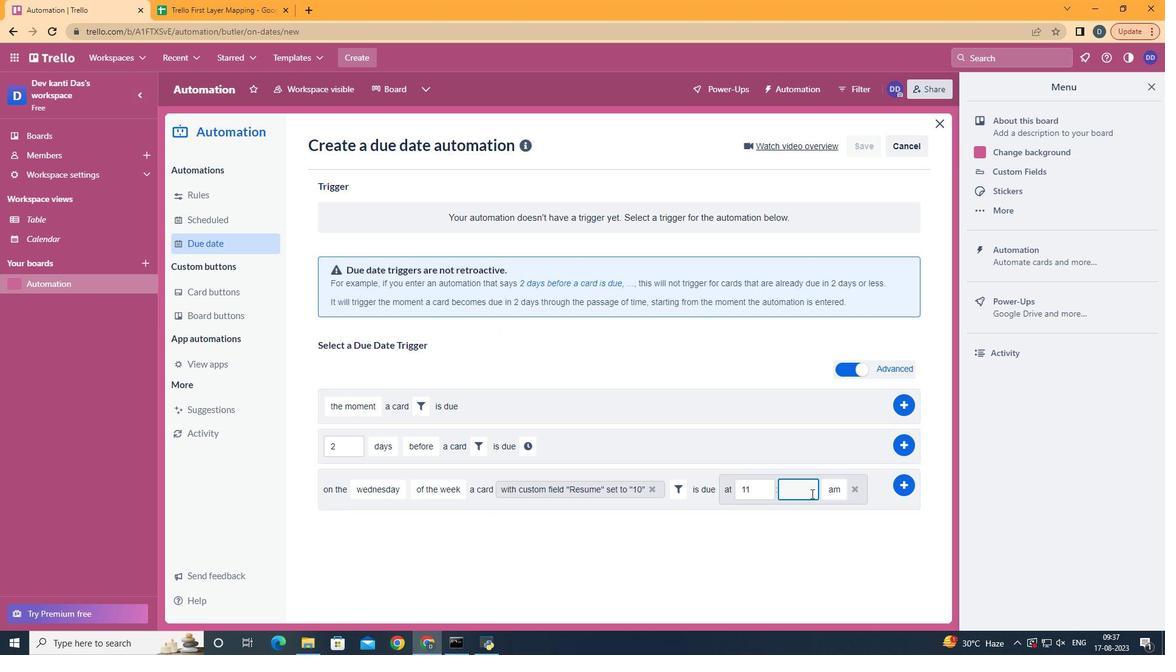
Action: Key pressed <Key.backspace><Key.backspace>00
Screenshot: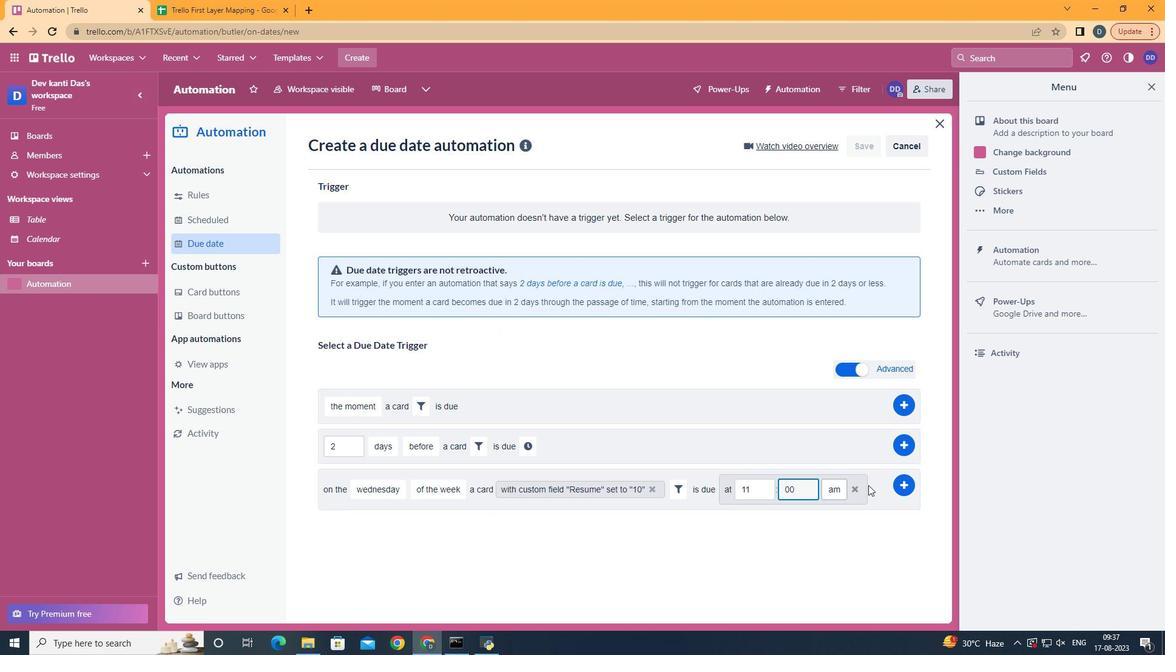 
Action: Mouse moved to (907, 482)
Screenshot: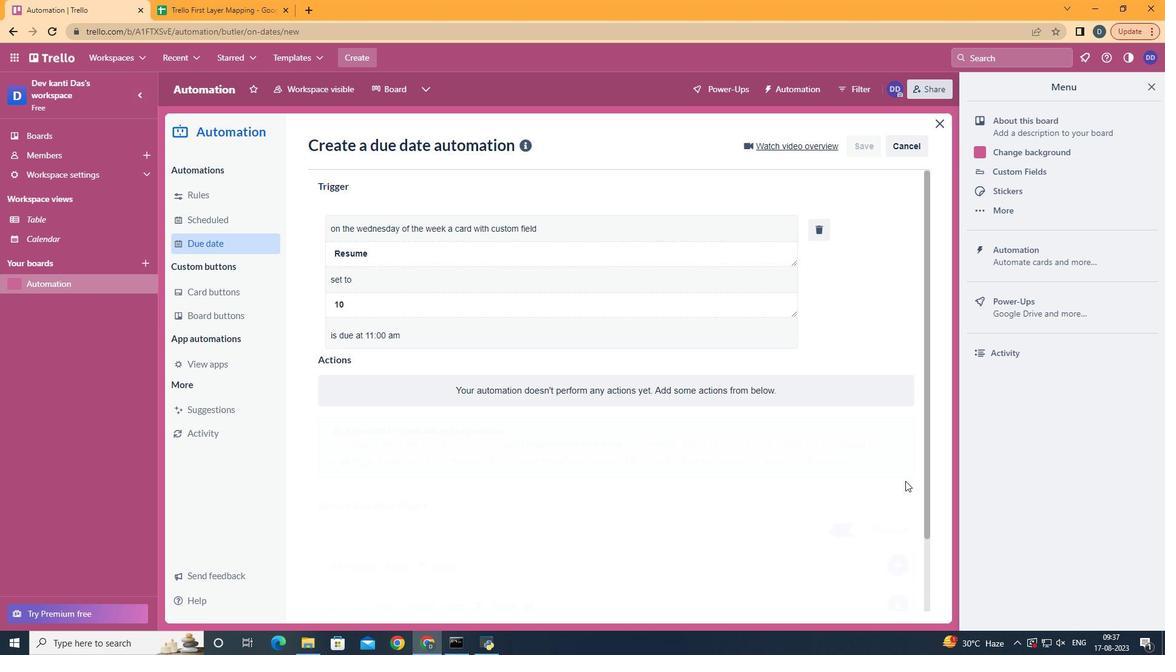 
Action: Mouse pressed left at (907, 482)
Screenshot: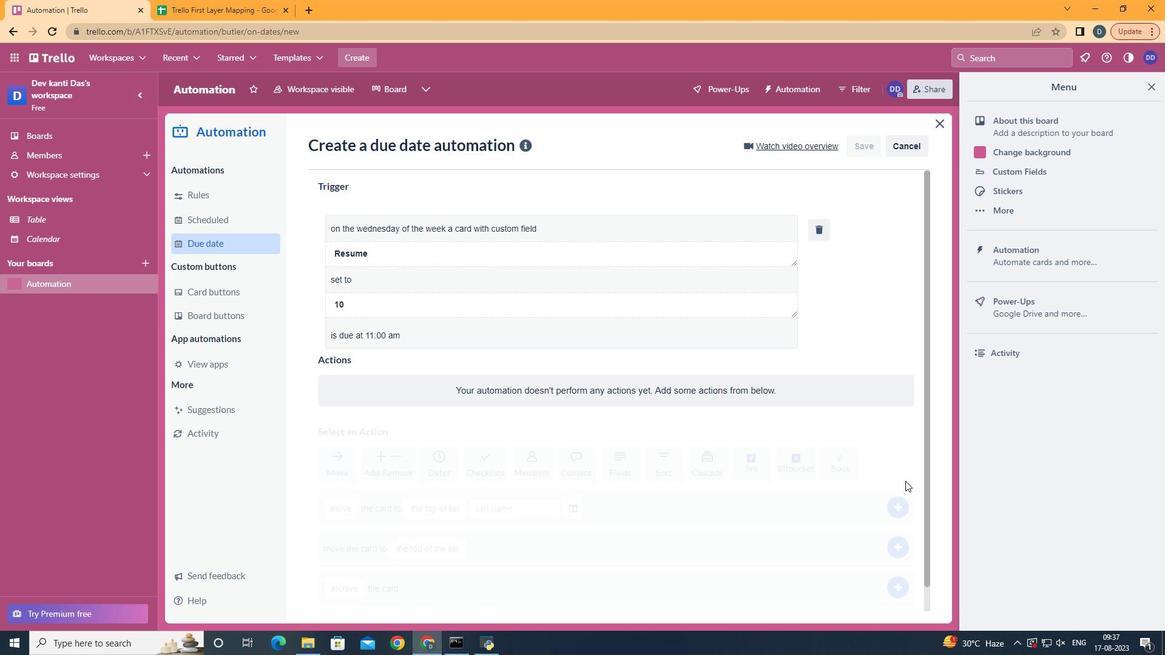 
